 Task: Sort the products in the category "Pasta Salad" by price (highest first).
Action: Mouse pressed left at (18, 106)
Screenshot: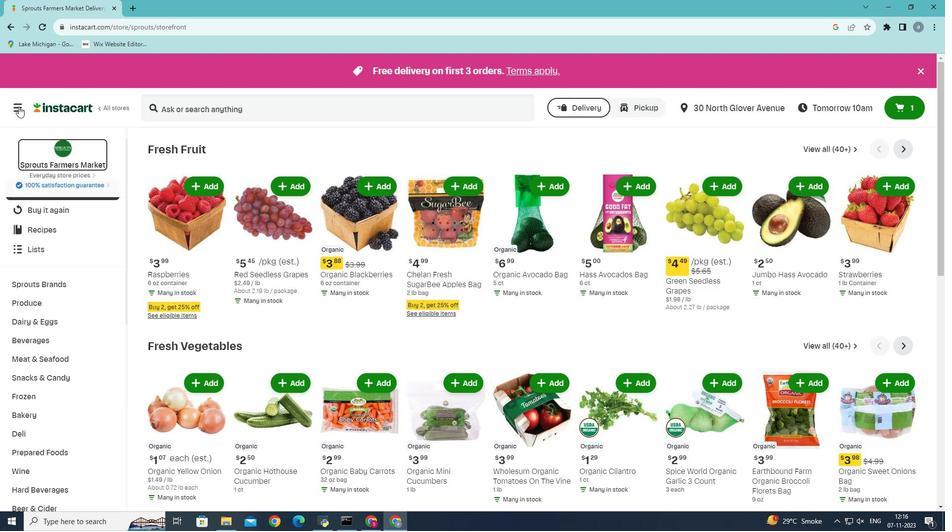 
Action: Mouse moved to (52, 274)
Screenshot: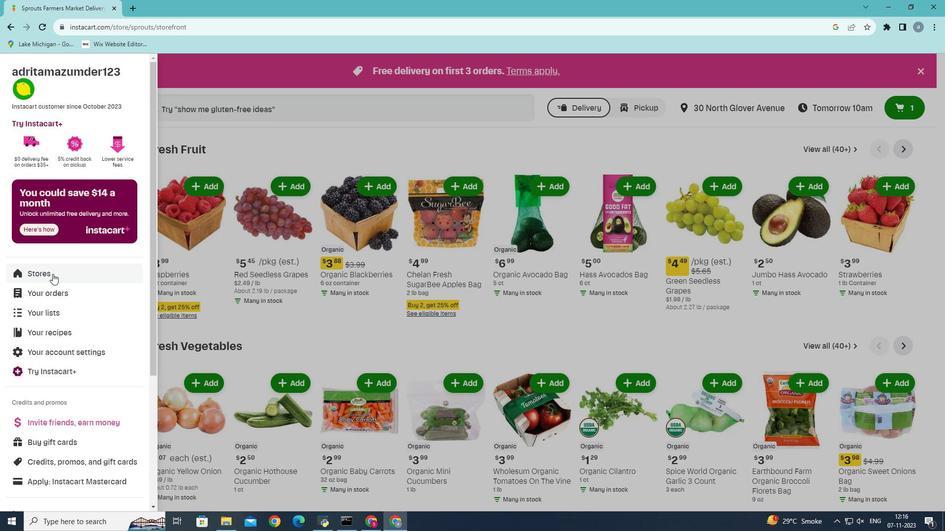 
Action: Mouse pressed left at (52, 274)
Screenshot: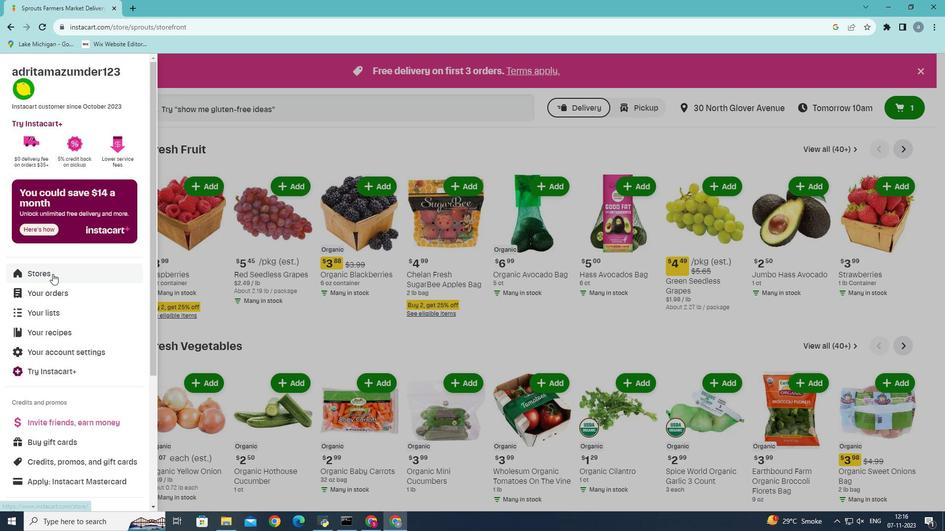 
Action: Mouse moved to (227, 113)
Screenshot: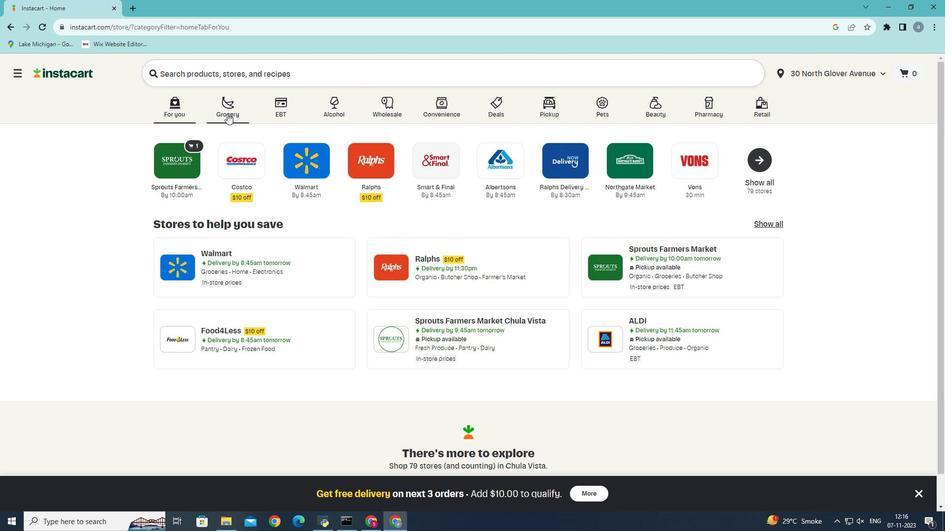 
Action: Mouse pressed left at (227, 113)
Screenshot: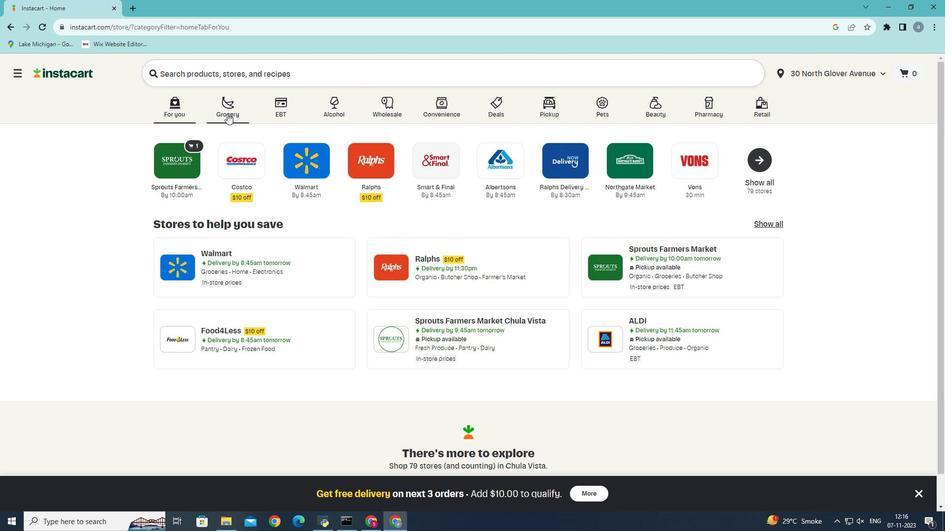 
Action: Mouse moved to (237, 294)
Screenshot: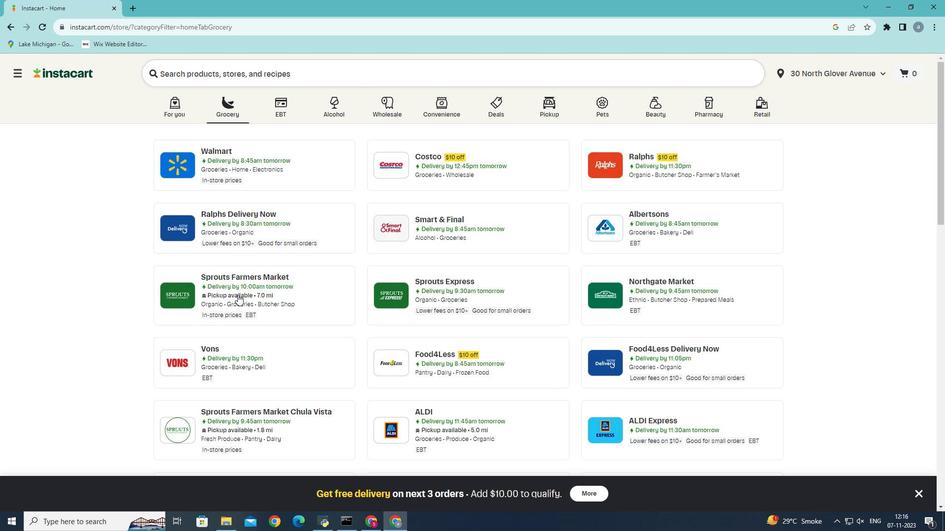 
Action: Mouse pressed left at (237, 294)
Screenshot: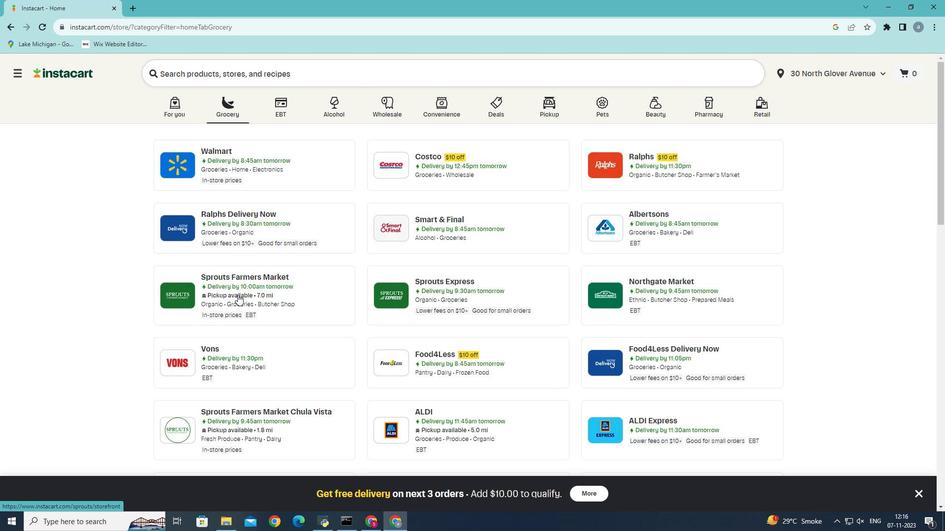 
Action: Mouse moved to (33, 451)
Screenshot: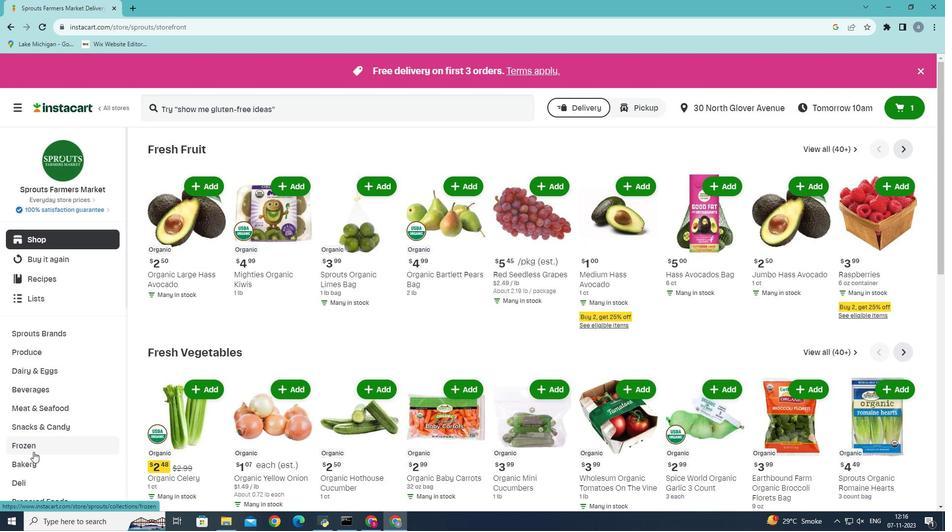 
Action: Mouse scrolled (33, 451) with delta (0, 0)
Screenshot: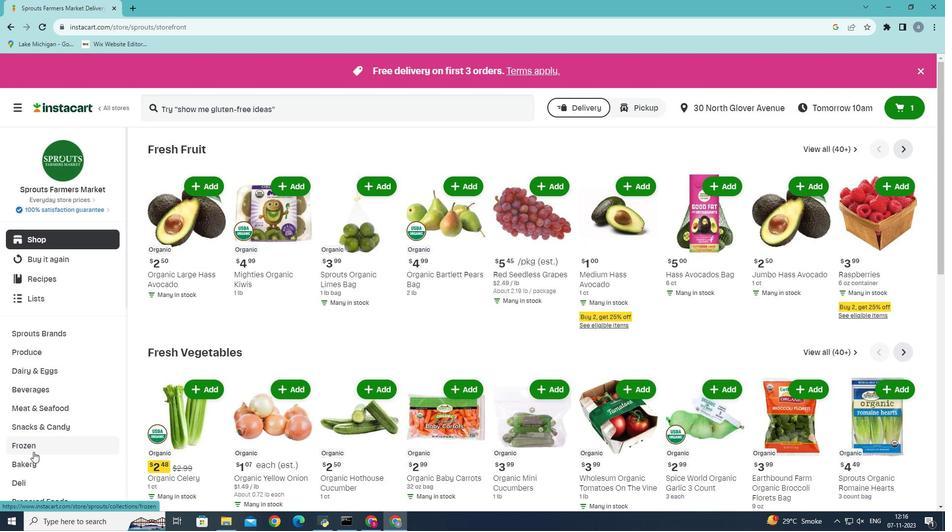 
Action: Mouse moved to (33, 452)
Screenshot: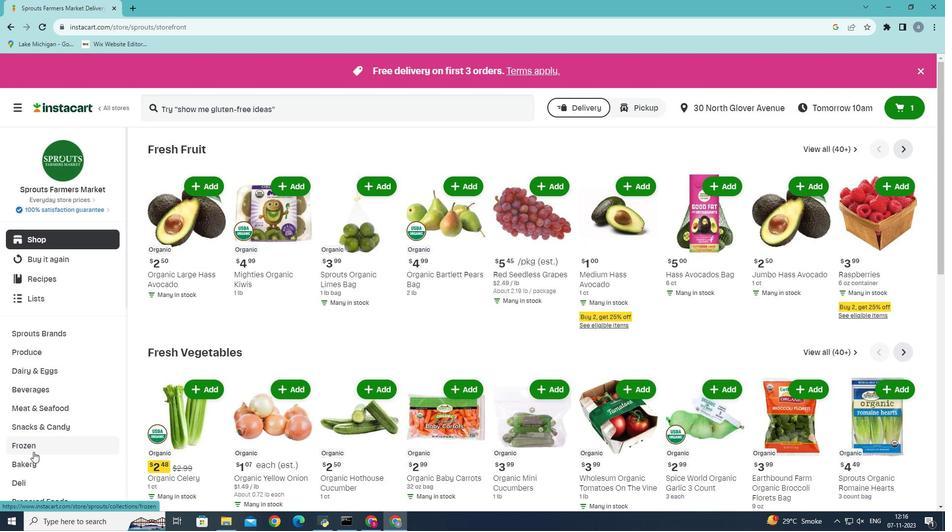 
Action: Mouse scrolled (33, 452) with delta (0, 0)
Screenshot: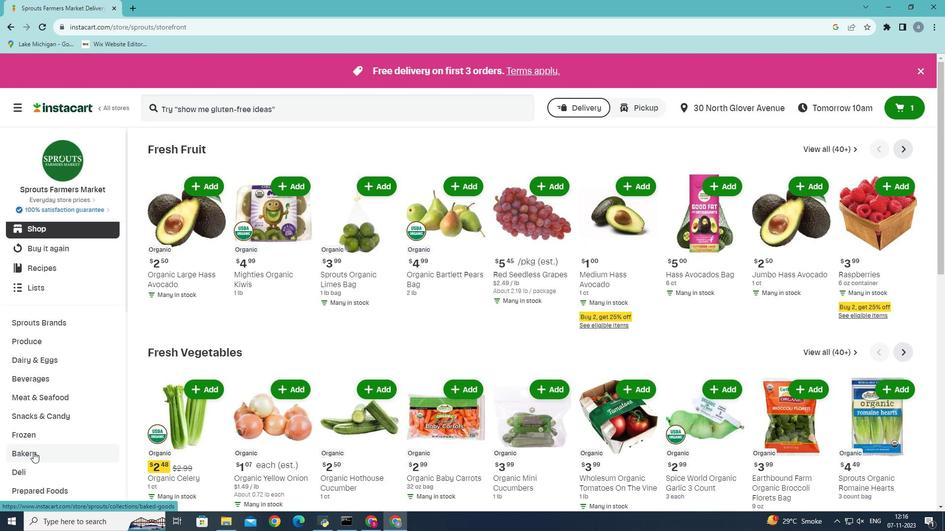 
Action: Mouse scrolled (33, 452) with delta (0, 0)
Screenshot: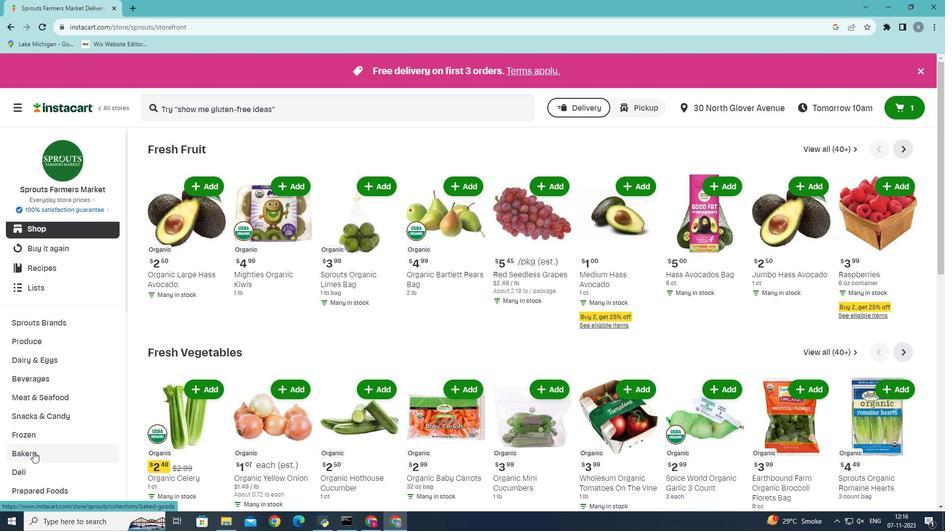 
Action: Mouse moved to (34, 357)
Screenshot: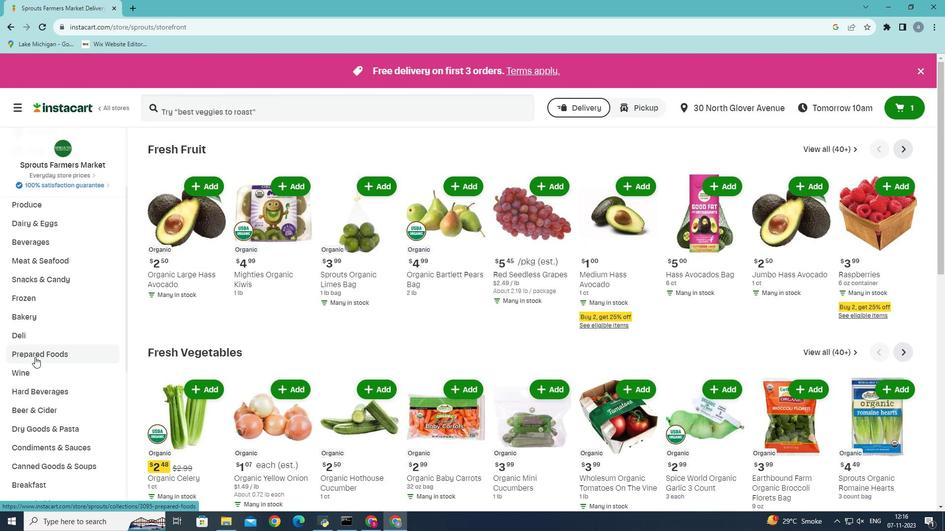 
Action: Mouse pressed left at (34, 357)
Screenshot: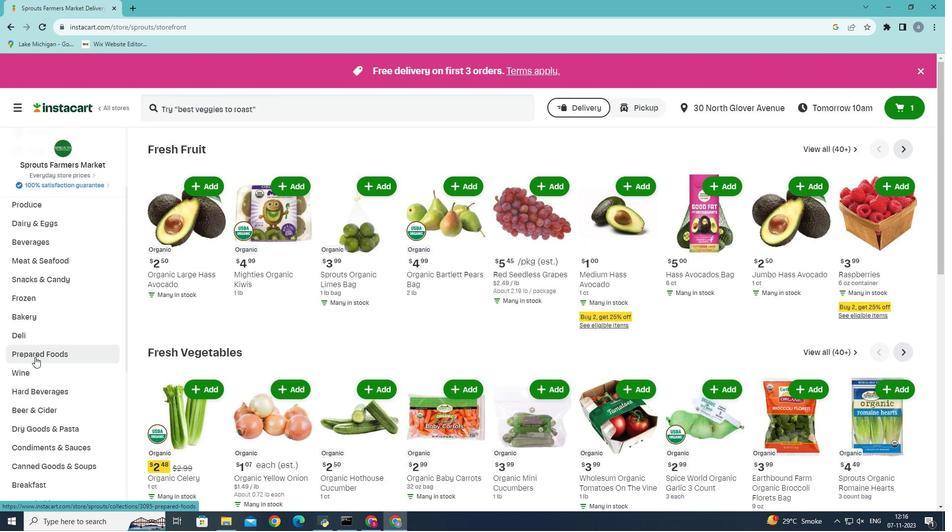 
Action: Mouse moved to (535, 172)
Screenshot: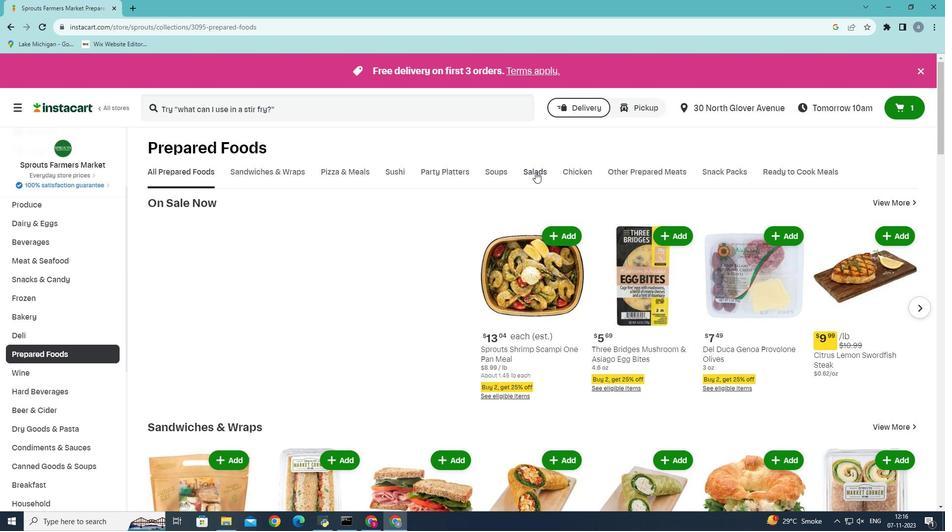 
Action: Mouse pressed left at (535, 172)
Screenshot: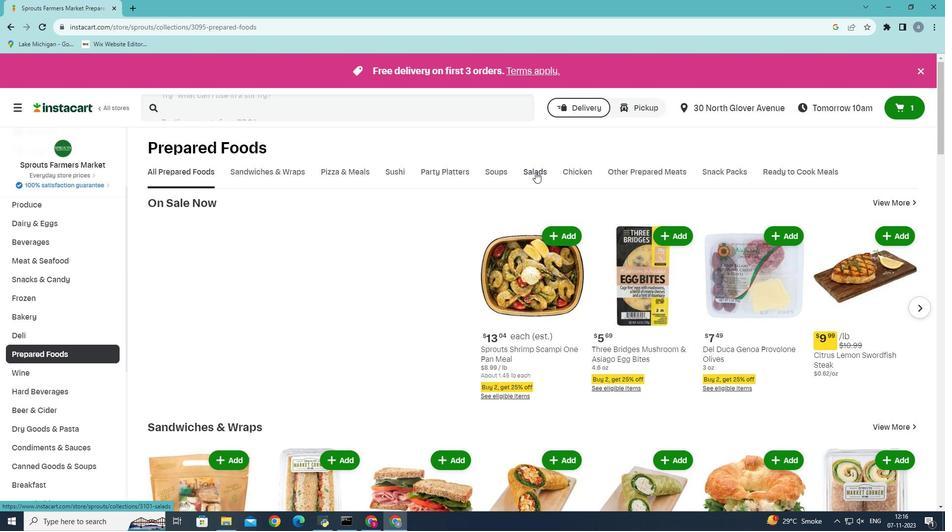 
Action: Mouse moved to (241, 219)
Screenshot: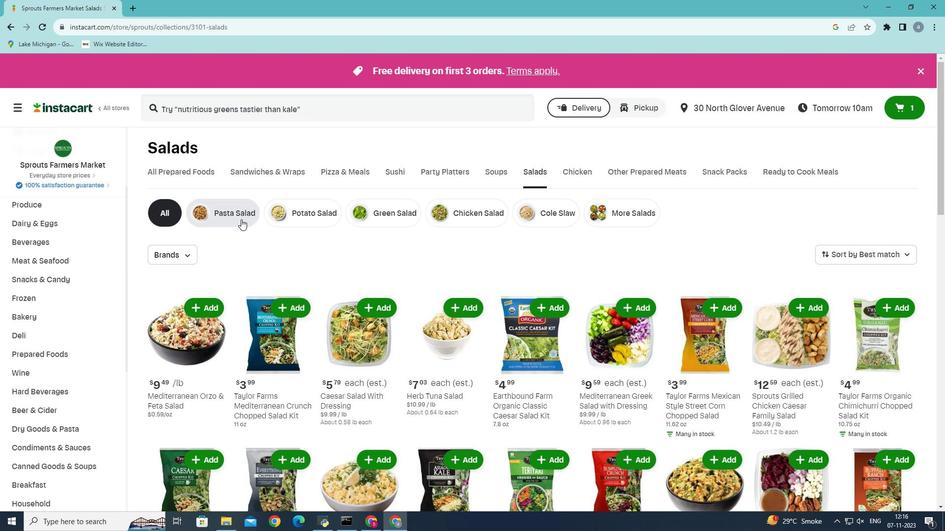 
Action: Mouse pressed left at (241, 219)
Screenshot: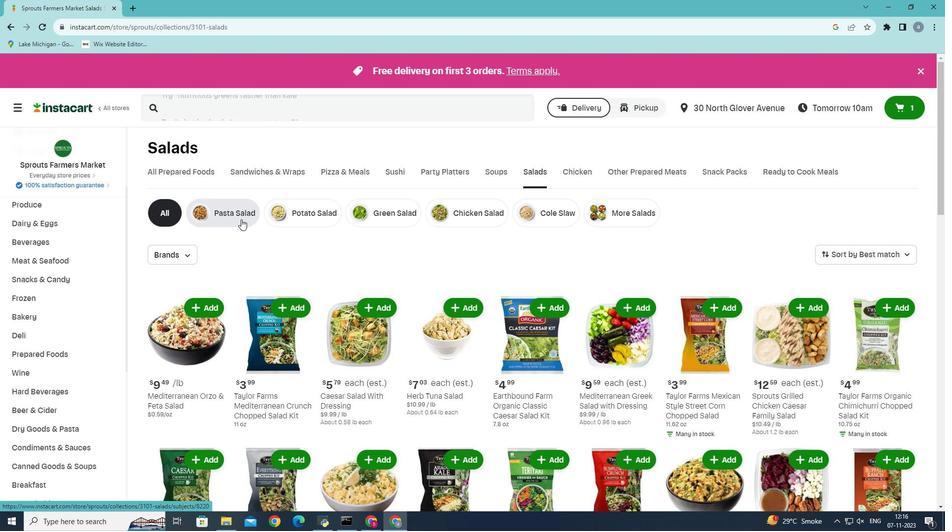 
Action: Mouse moved to (916, 252)
Screenshot: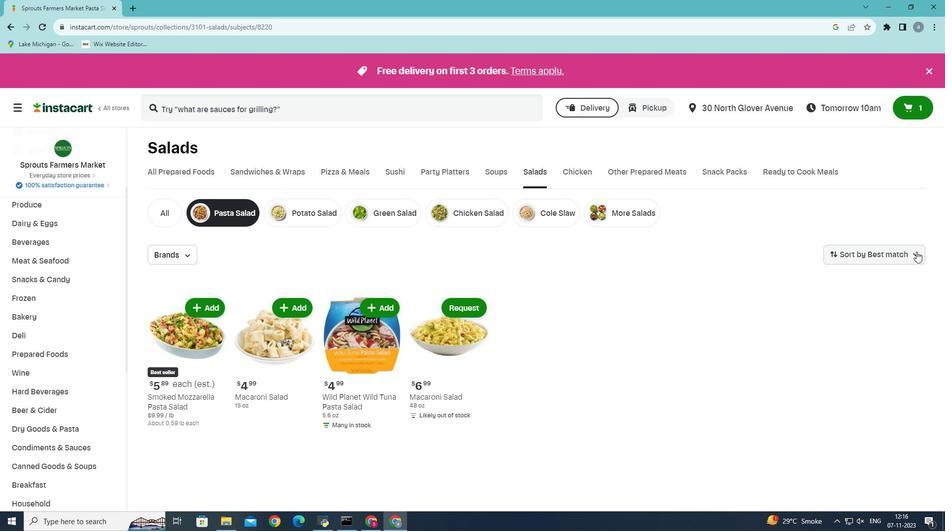 
Action: Mouse pressed left at (916, 252)
Screenshot: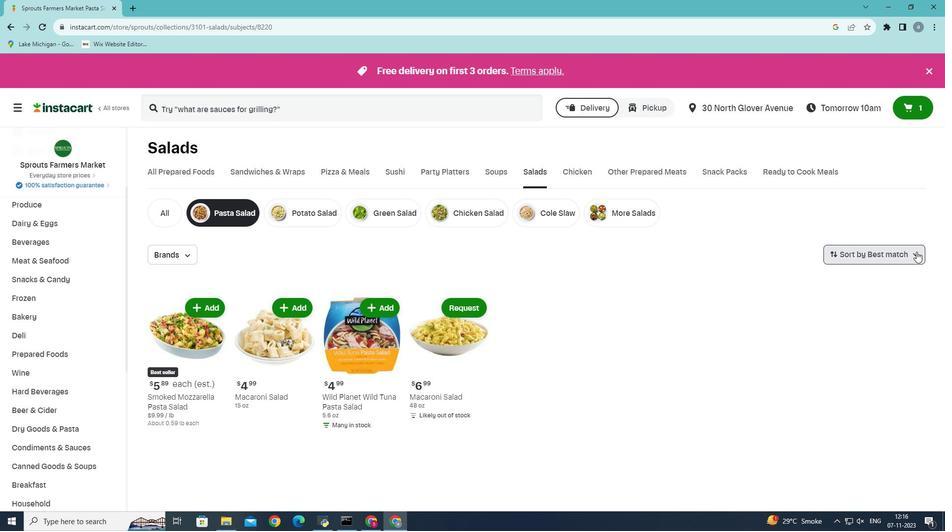 
Action: Mouse moved to (894, 324)
Screenshot: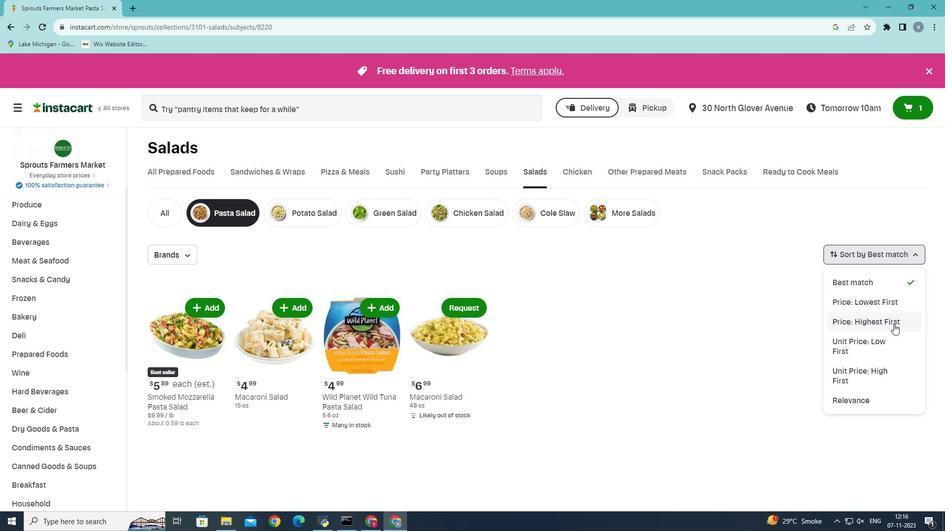 
Action: Mouse pressed left at (894, 324)
Screenshot: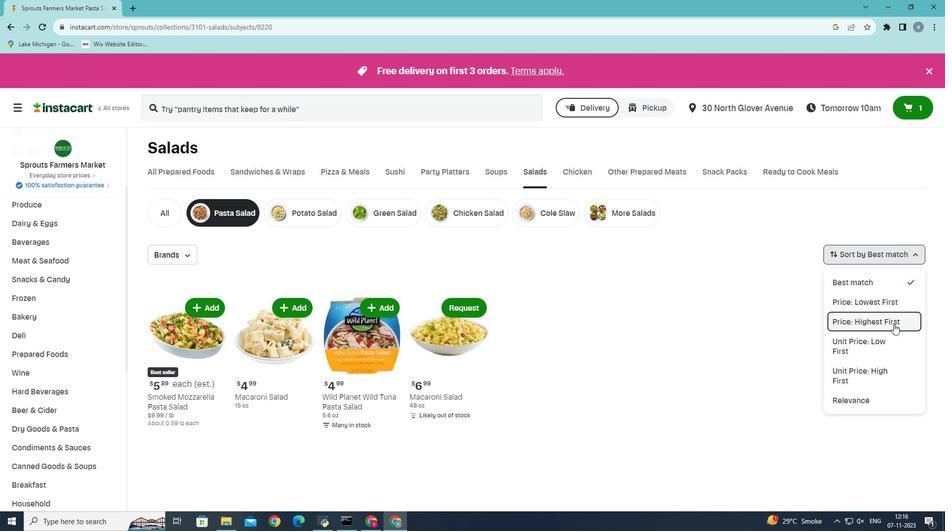 
Action: Mouse moved to (885, 312)
Screenshot: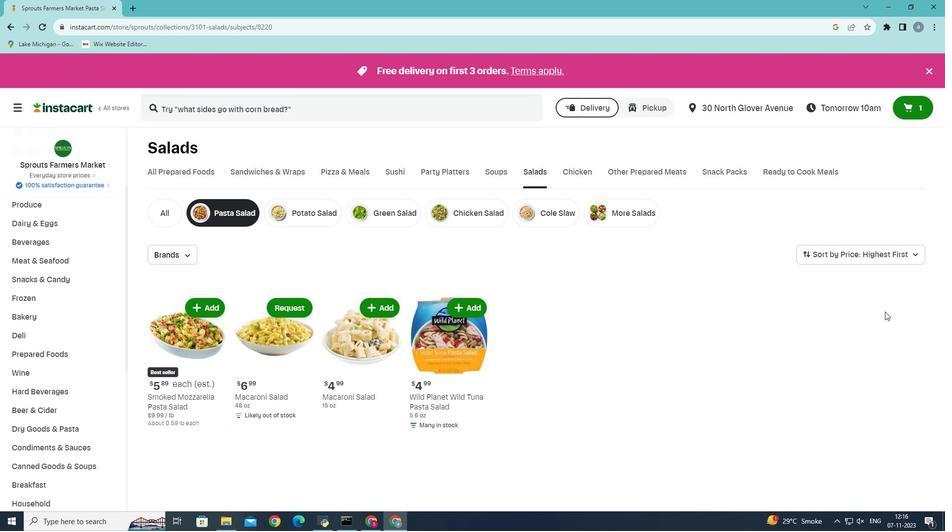 
